 Task: Create New Customer with Customer Name: Masala Wok Indian + Asian Fare, Billing Address Line1: 1125 Sharon Lane, Billing Address Line2:  South Bend, Billing Address Line3:  Indiana 46625
Action: Mouse moved to (125, 27)
Screenshot: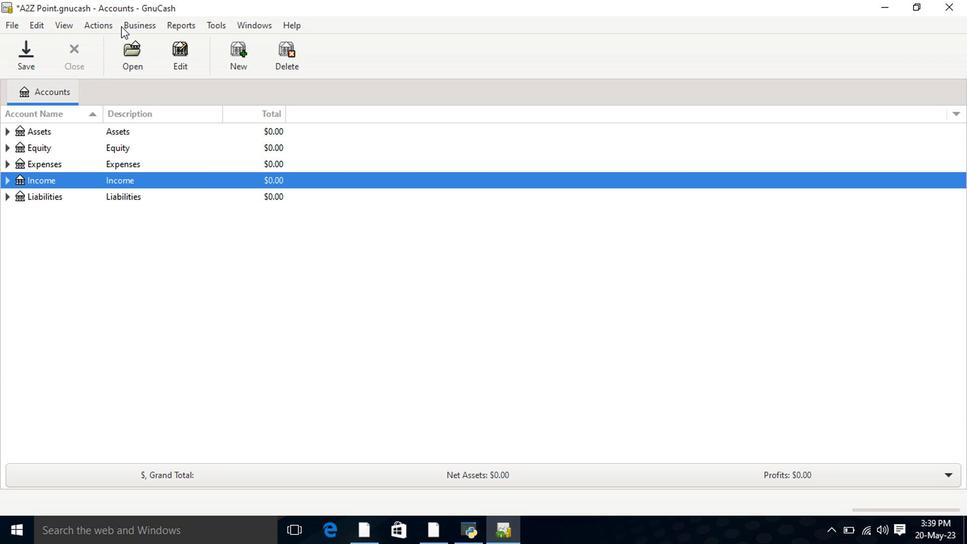 
Action: Key pressed <Key.shift><Key.shift><Key.right>F
Screenshot: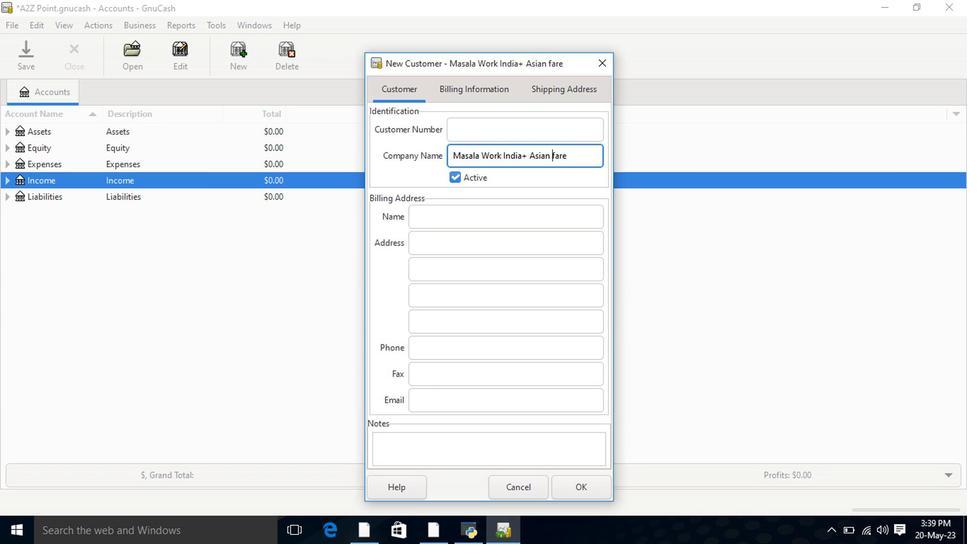 
Action: Mouse moved to (425, 206)
Screenshot: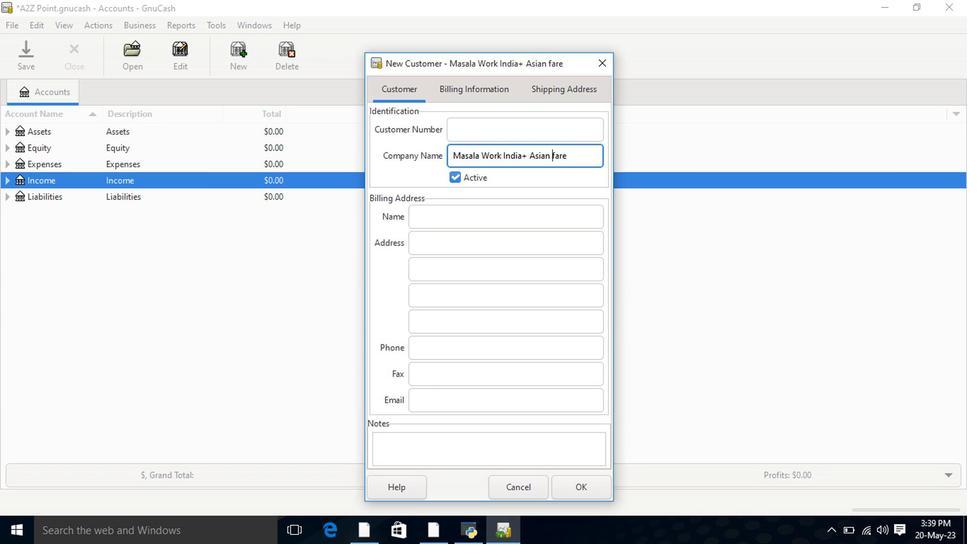 
Action: Key pressed <Key.tab> )
Screenshot: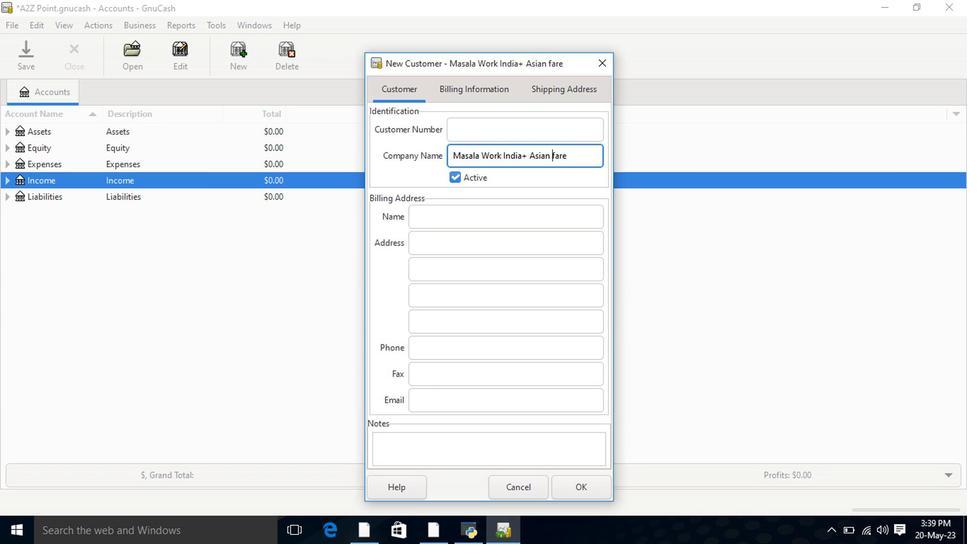 
Action: Mouse moved to (448, 287)
Screenshot: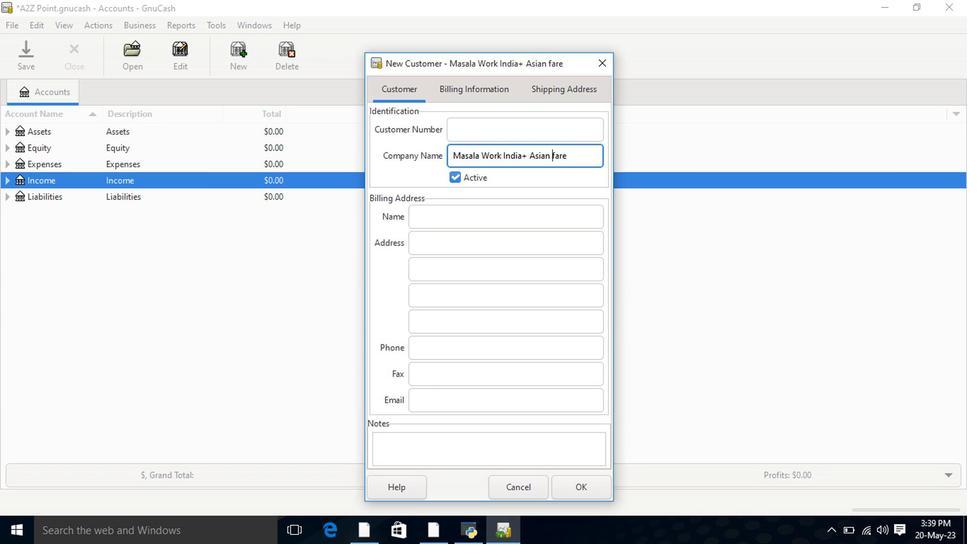 
Action: Key pressed <Key.tab>
Screenshot: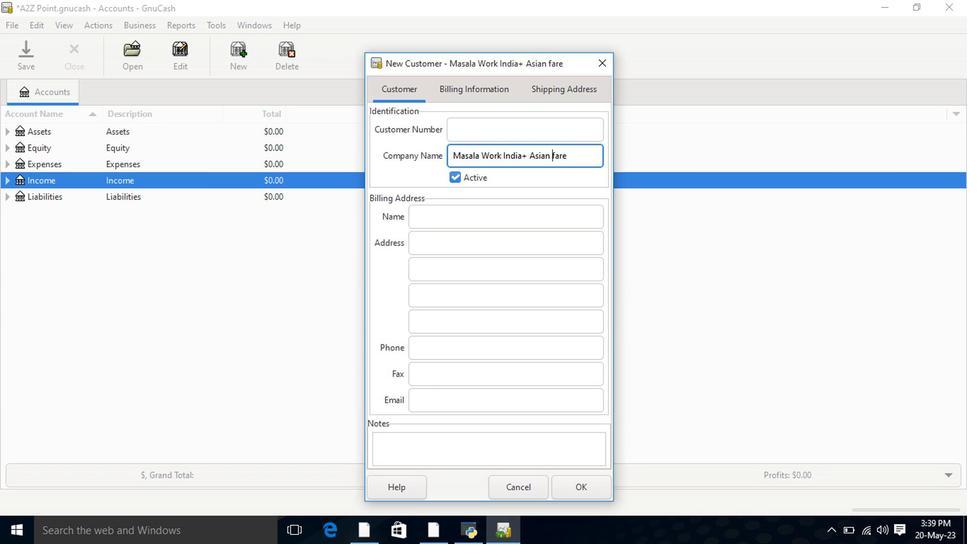 
Action: Mouse moved to (454, 292)
Screenshot: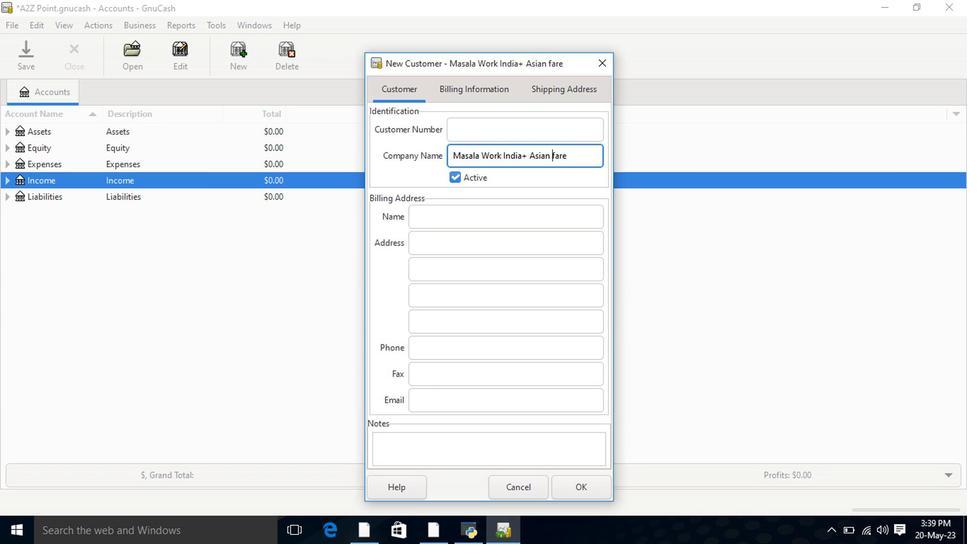 
Action: Key pressed <Key.tab>
Screenshot: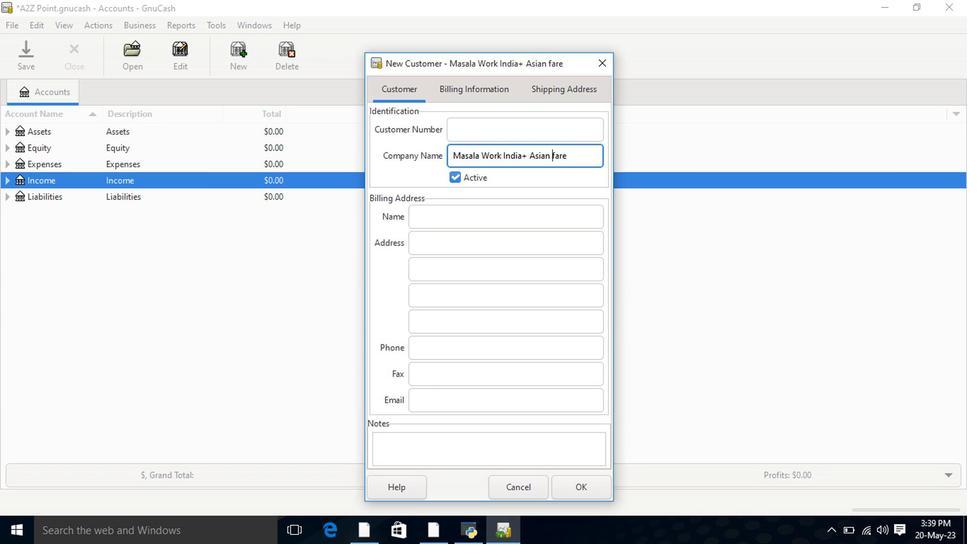 
Action: Mouse moved to (521, 155)
Screenshot: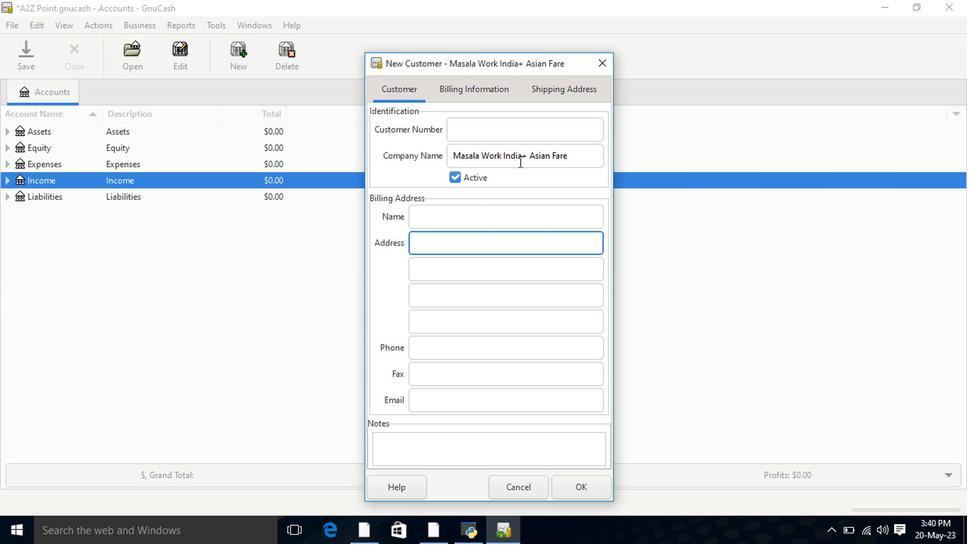 
Action: Mouse pressed left at (521, 155)
Screenshot: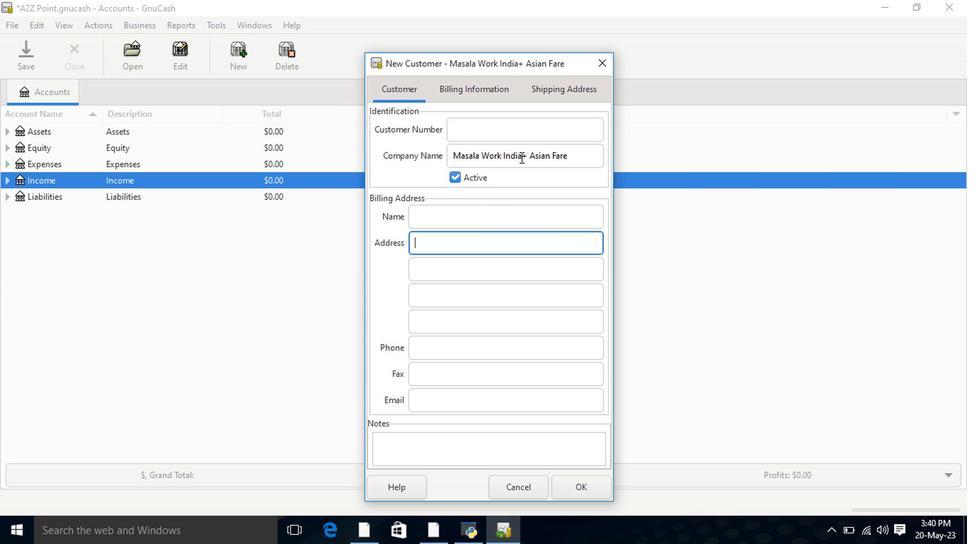 
Action: Mouse moved to (552, 176)
Screenshot: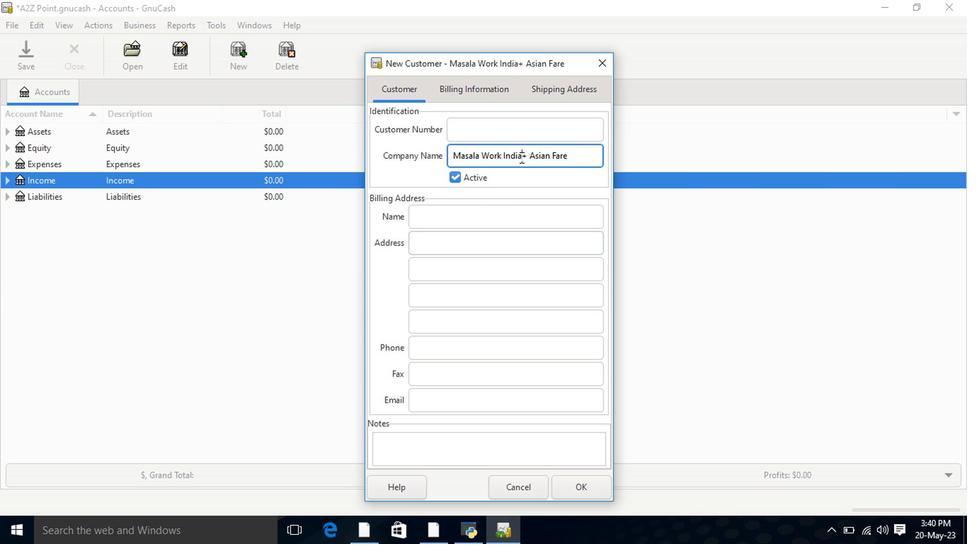 
Action: Key pressed n
Screenshot: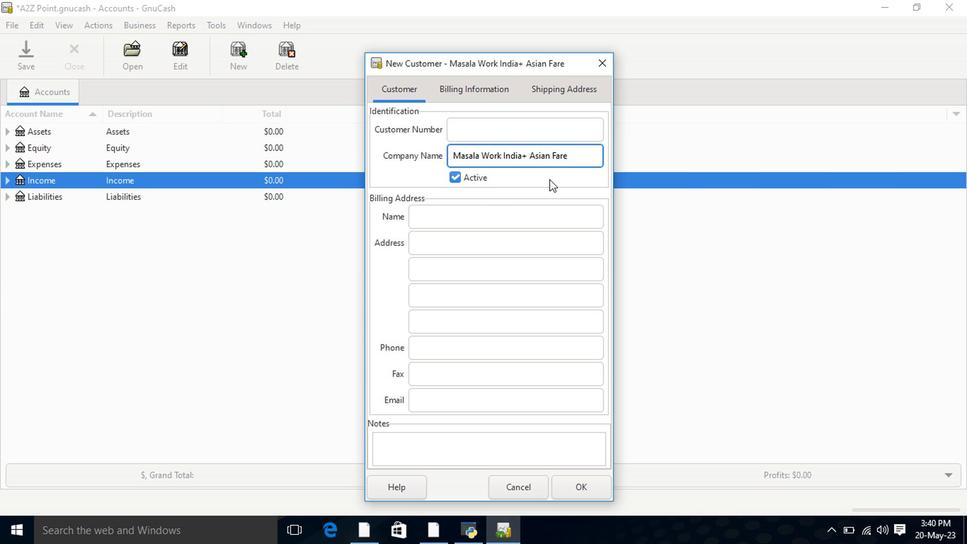 
Action: Mouse moved to (550, 178)
Screenshot: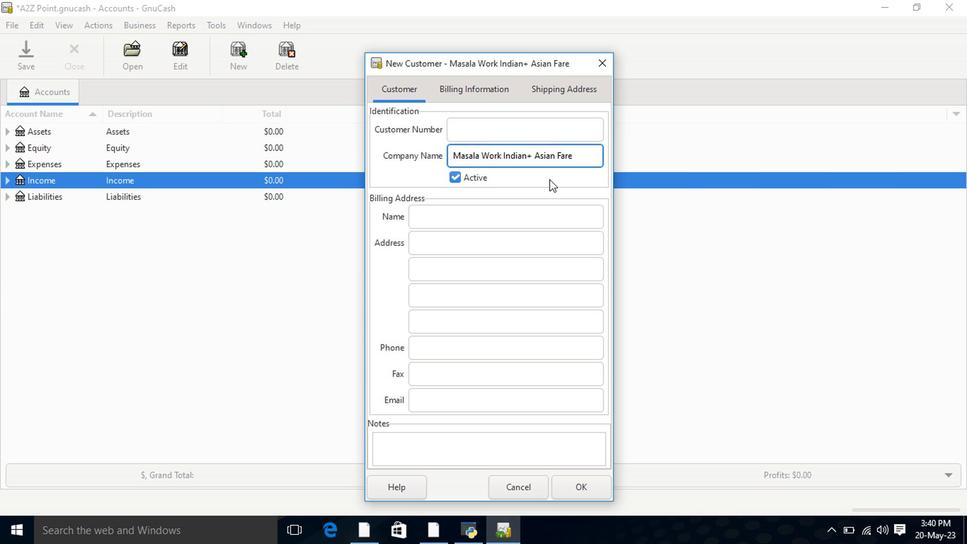 
Action: Key pressed <Key.space>
Screenshot: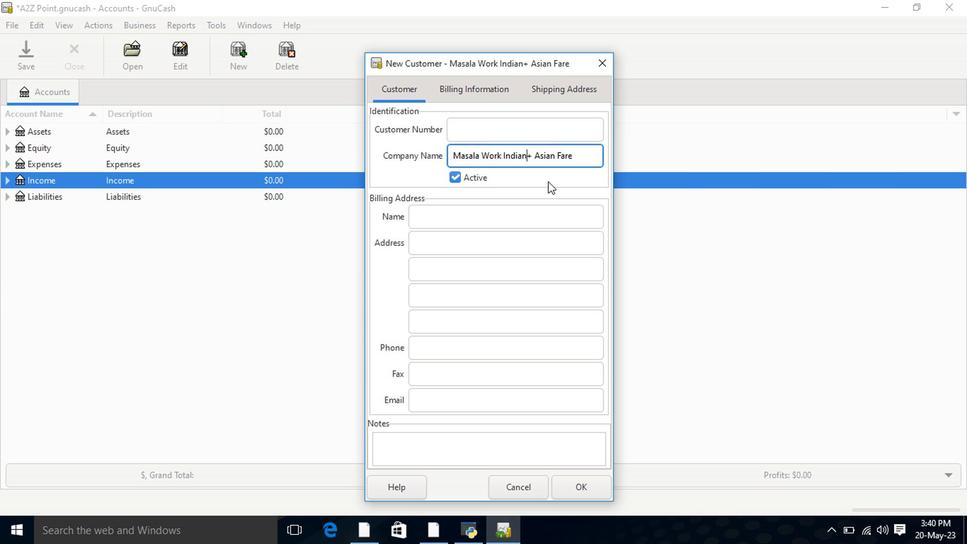 
Action: Mouse moved to (536, 155)
Screenshot: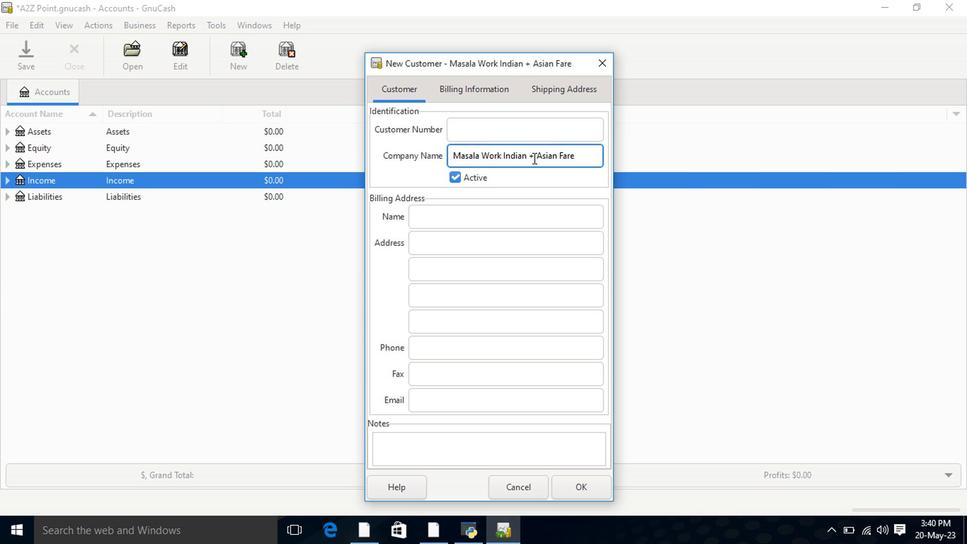 
Action: Mouse pressed left at (536, 155)
Screenshot: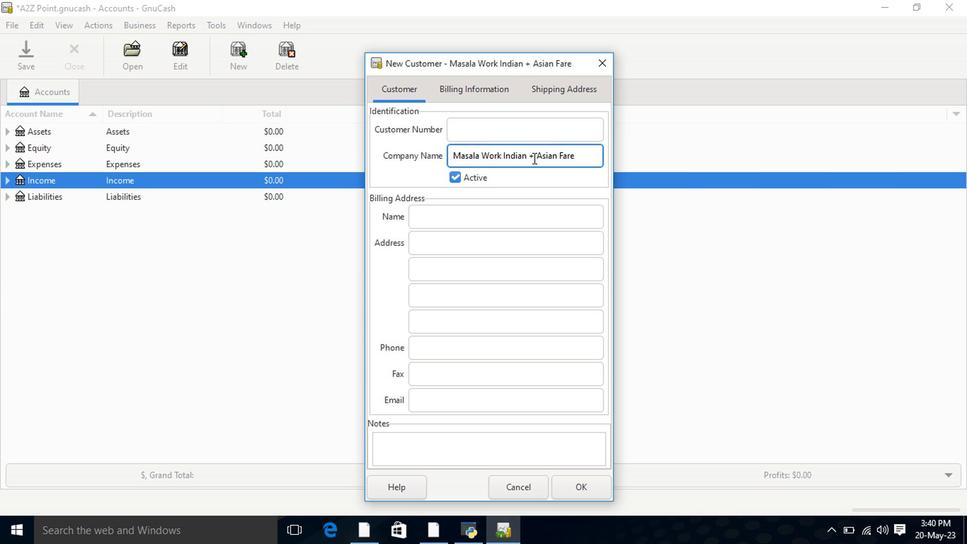 
Action: Mouse moved to (539, 157)
Screenshot: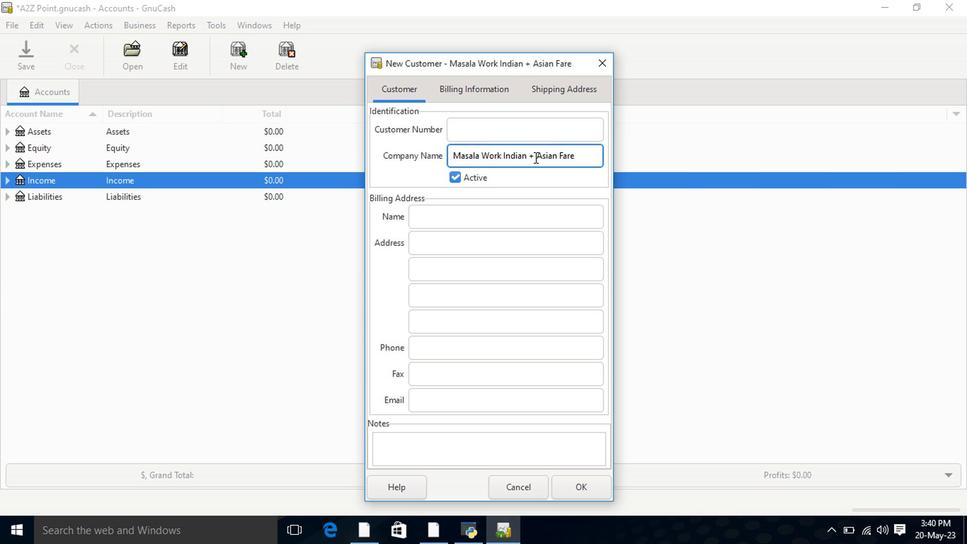 
Action: Key pressed <Key.delete><Key.left><Key.backspace>
Screenshot: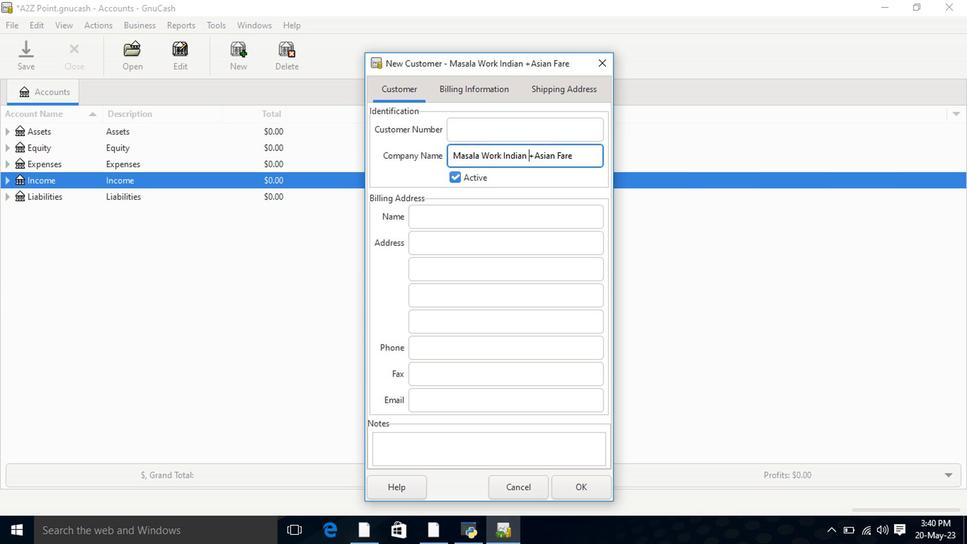 
Action: Mouse moved to (535, 192)
Screenshot: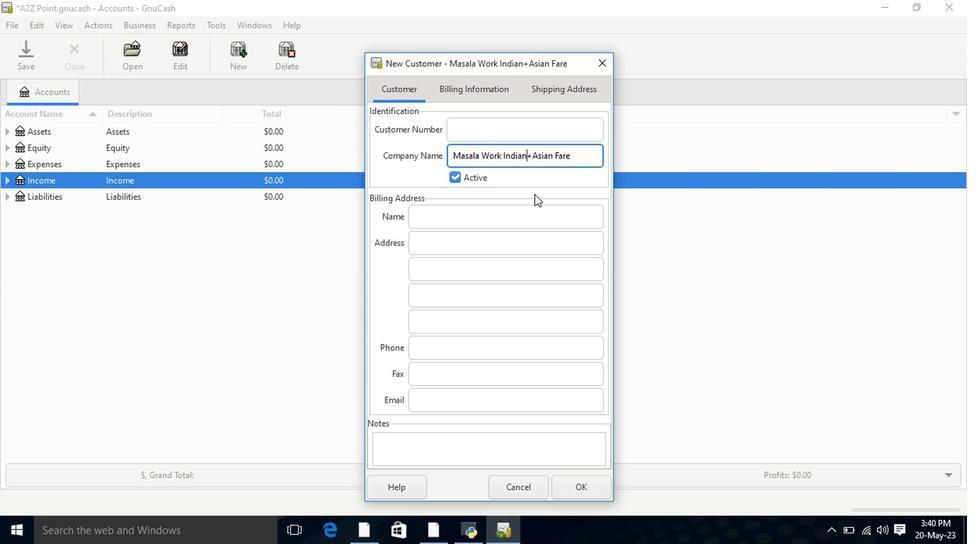 
Action: Key pressed <Key.space>
Screenshot: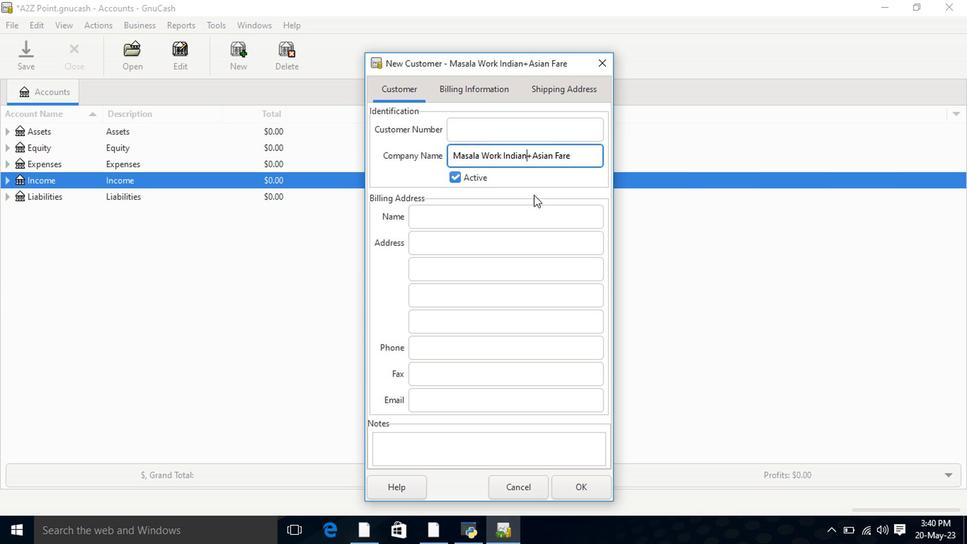 
Action: Mouse moved to (534, 153)
Screenshot: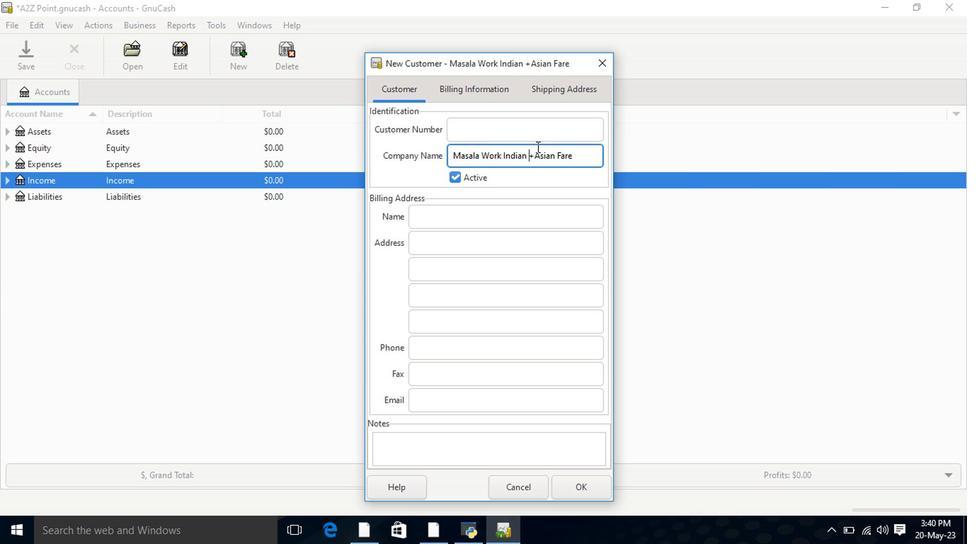 
Action: Mouse pressed left at (534, 153)
Screenshot: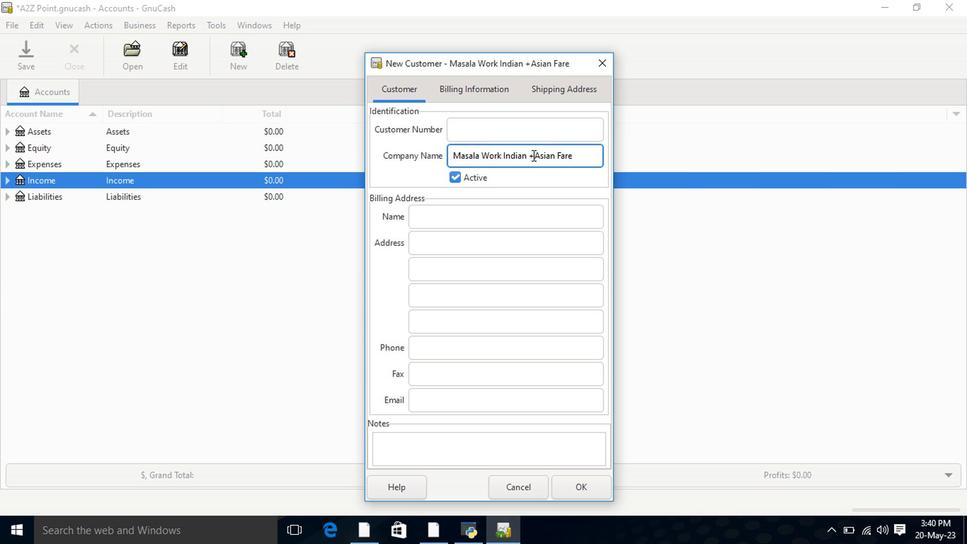 
Action: Mouse moved to (545, 161)
Screenshot: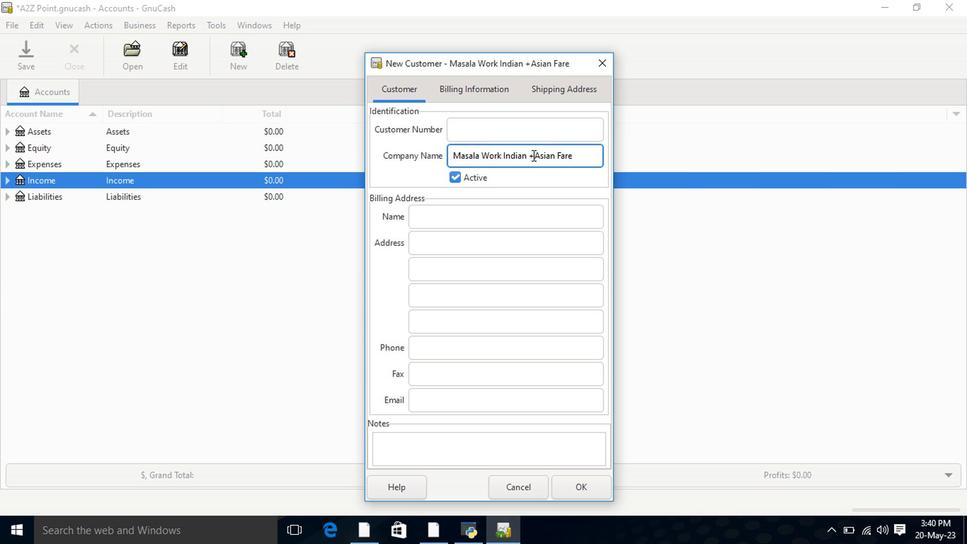 
Action: Key pressed <Key.space>
Screenshot: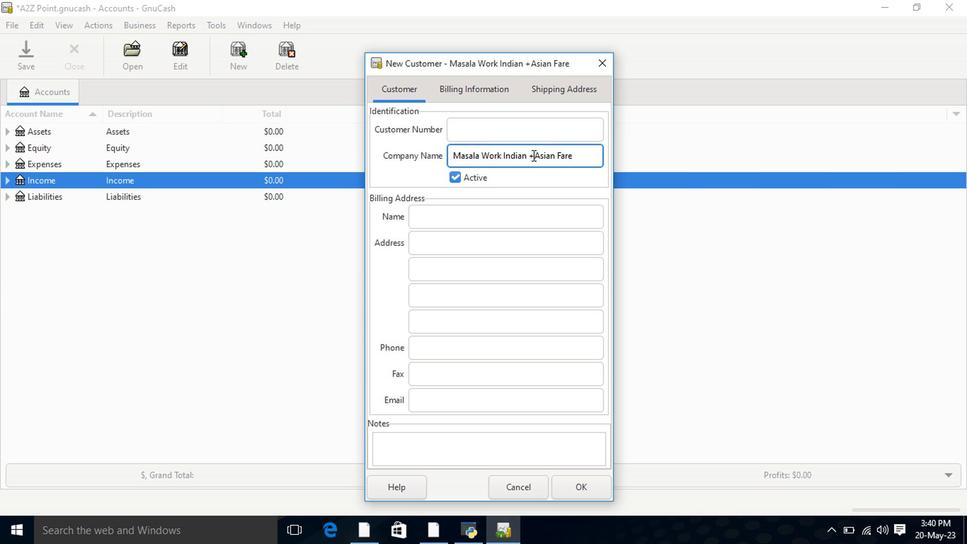 
Action: Mouse moved to (453, 215)
Screenshot: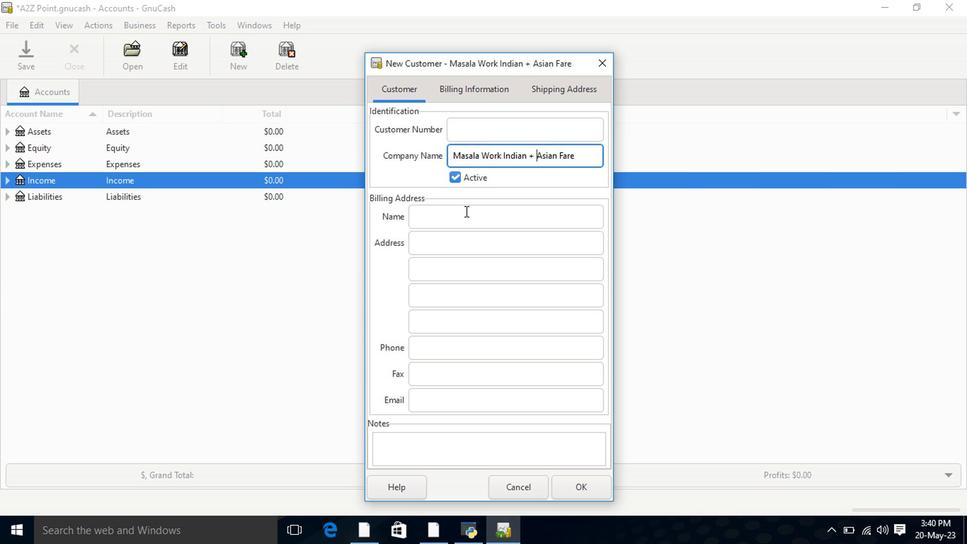 
Action: Mouse pressed left at (453, 215)
Screenshot: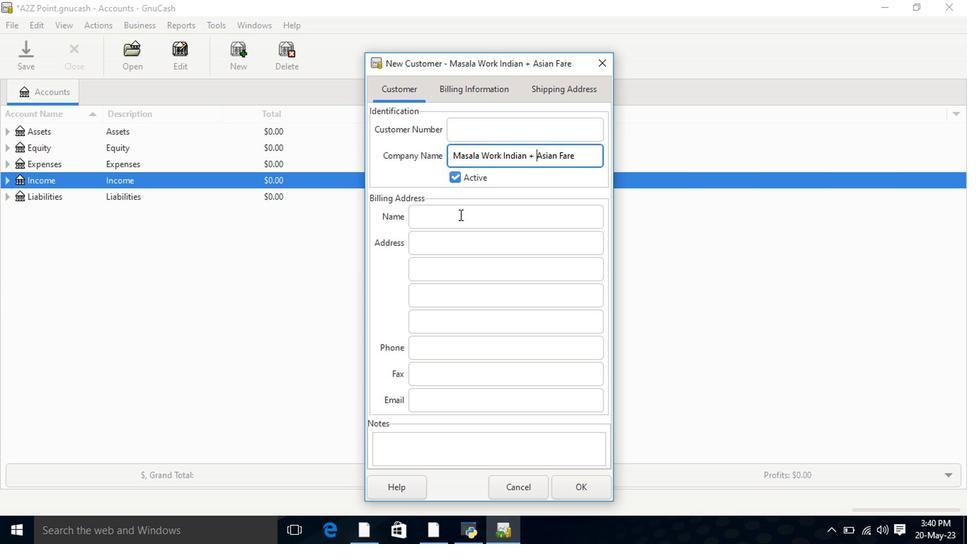 
Action: Mouse moved to (459, 237)
Screenshot: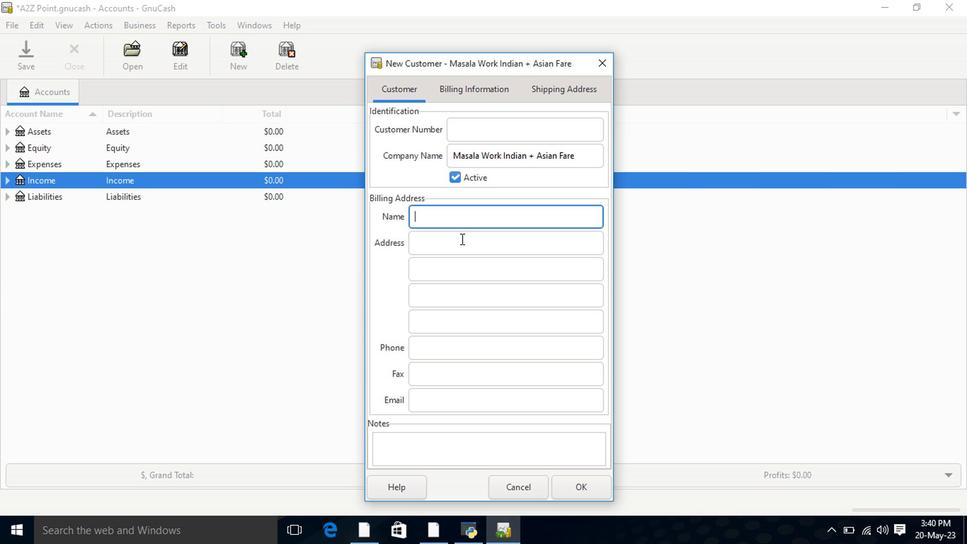 
Action: Mouse pressed left at (459, 237)
Screenshot: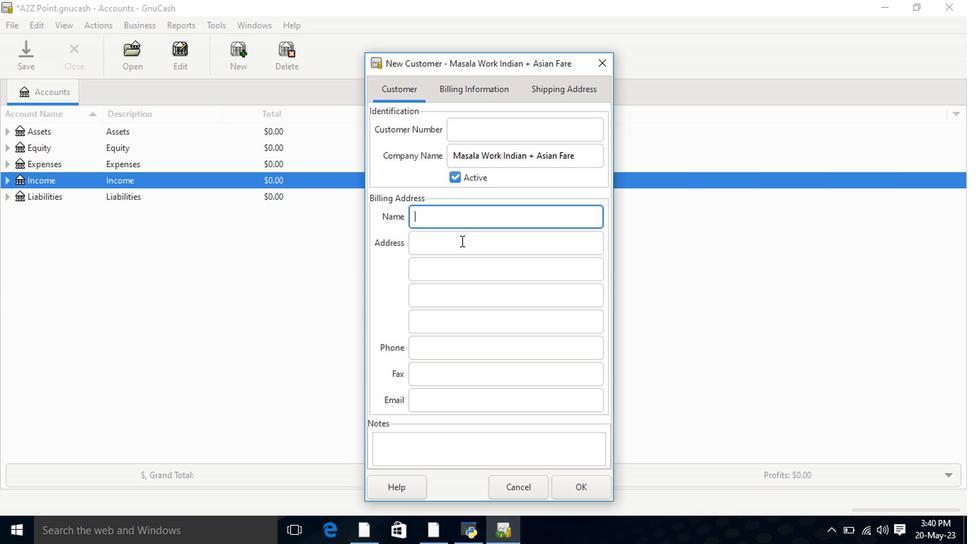 
Action: Key pressed 1125<Key.space><Key.shift>Sharon<Key.space><Key.shift><Key.backspace><Key.space><Key.shift>Lano<Key.backspace>e<Key.tab><Key.shift>Sou<Key.tab><Key.shift>In<Key.tab>
Screenshot: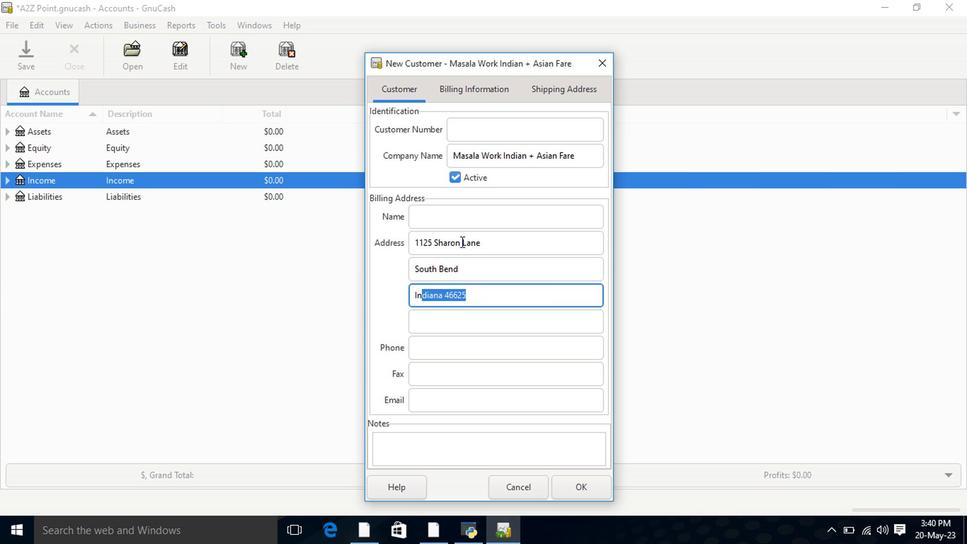 
Action: Mouse moved to (467, 82)
Screenshot: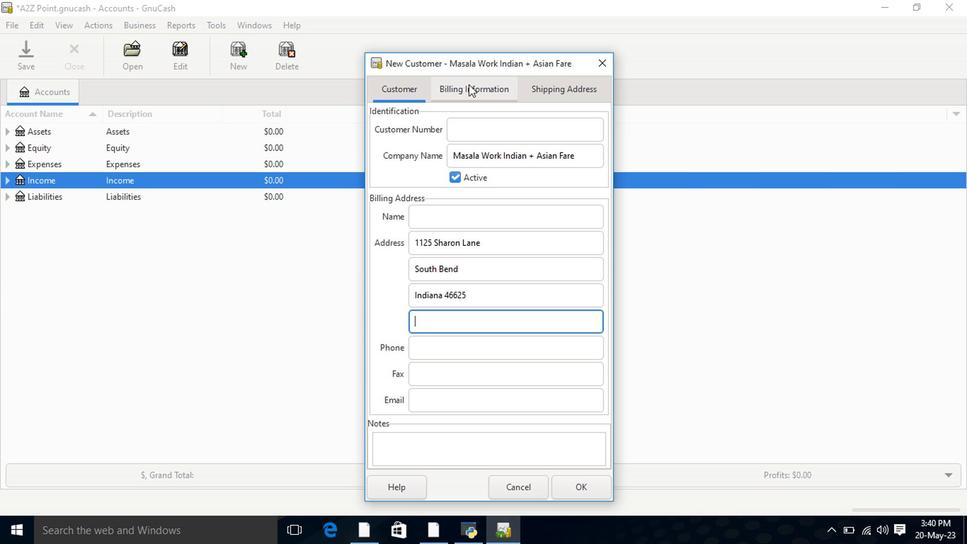 
Action: Mouse pressed left at (467, 82)
Screenshot: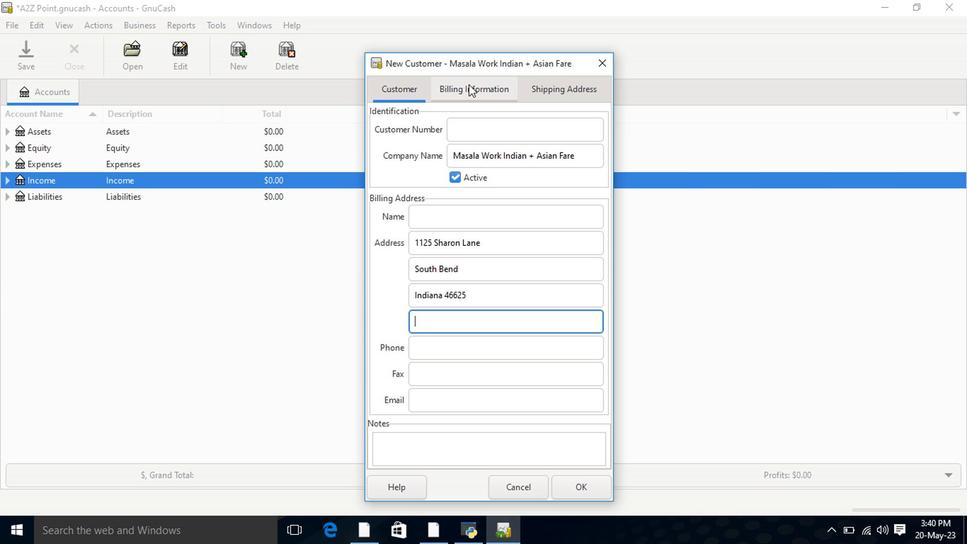 
Action: Mouse moved to (573, 468)
Screenshot: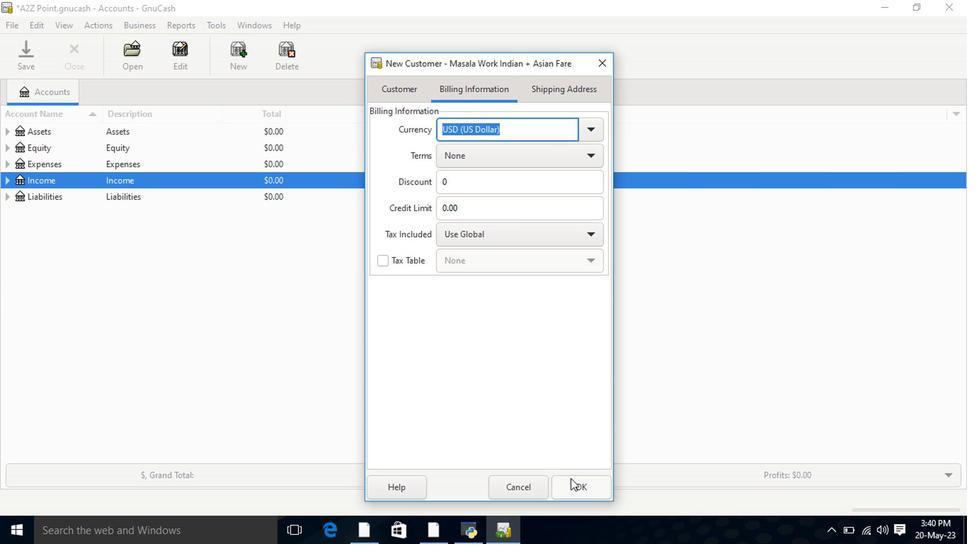 
Action: Mouse pressed left at (573, 468)
Screenshot: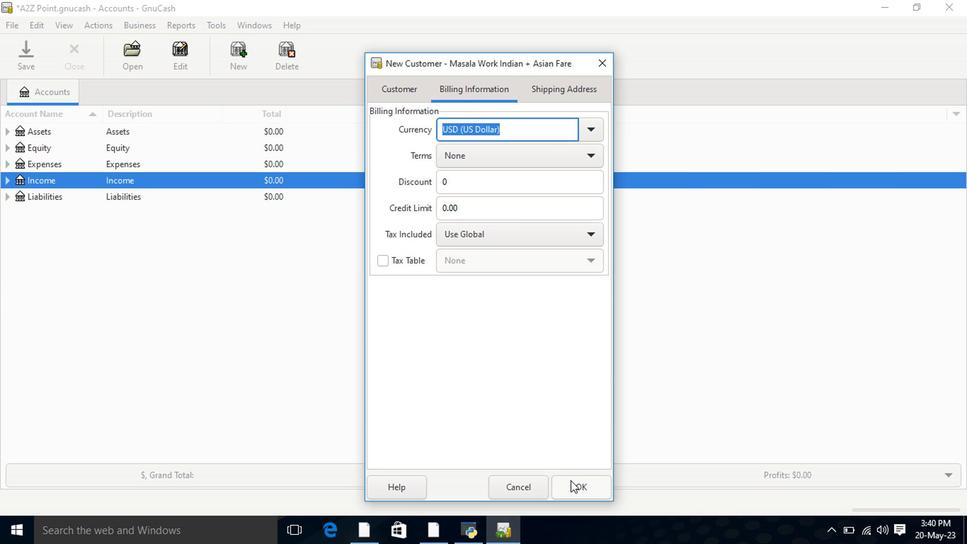 
Action: Mouse moved to (573, 468)
Screenshot: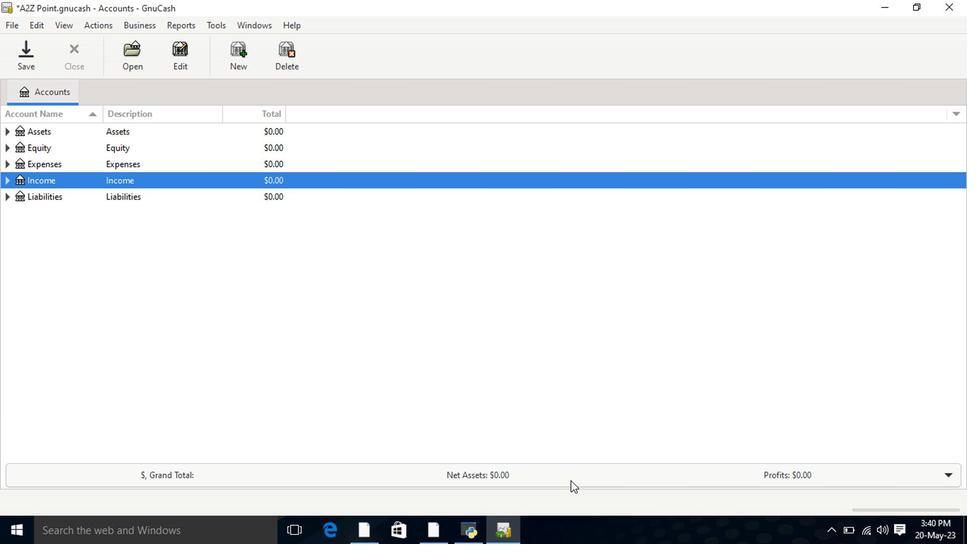 
